 Task: In the  document Cybersecurityplan.odt Change the allignment of footer to  'Right' Select the entire text and insert font style 'Impact' and font size: 18
Action: Mouse moved to (587, 279)
Screenshot: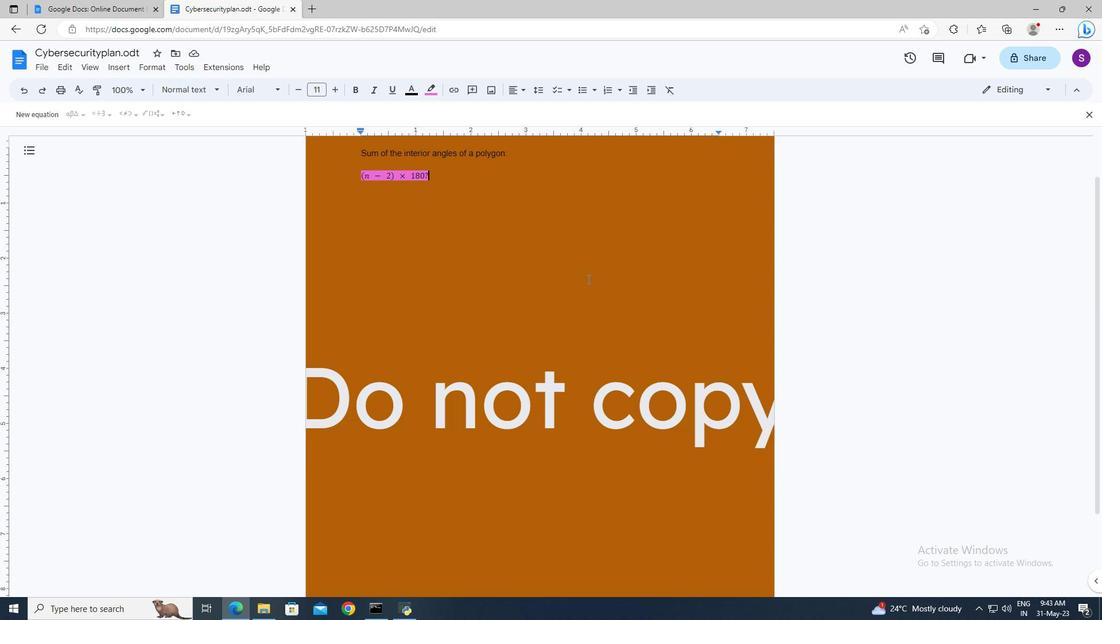 
Action: Mouse scrolled (587, 279) with delta (0, 0)
Screenshot: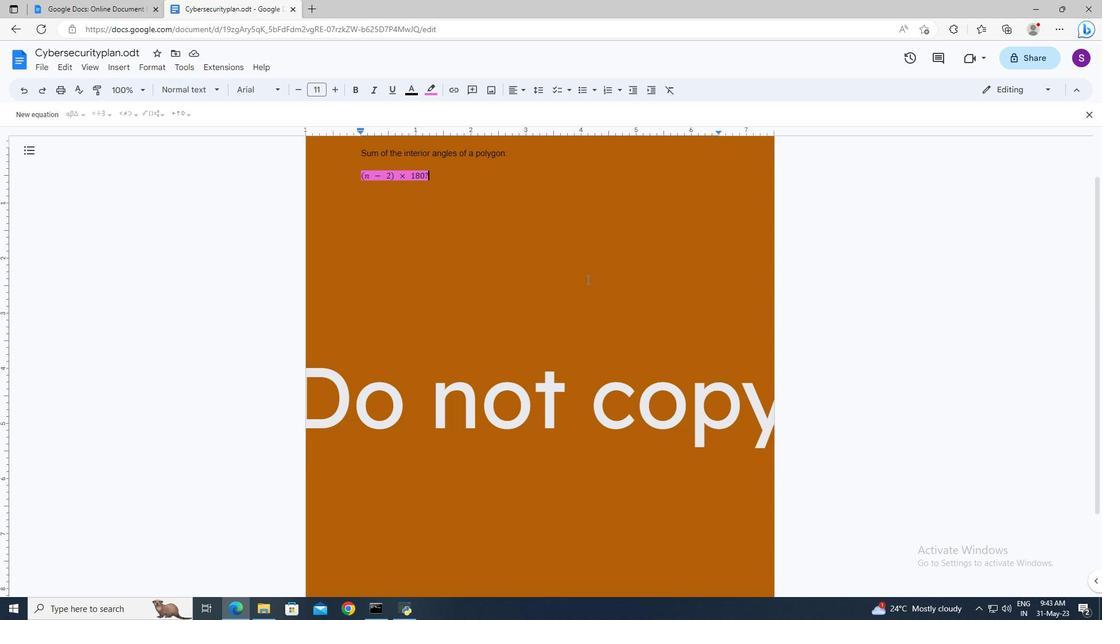 
Action: Mouse scrolled (587, 279) with delta (0, 0)
Screenshot: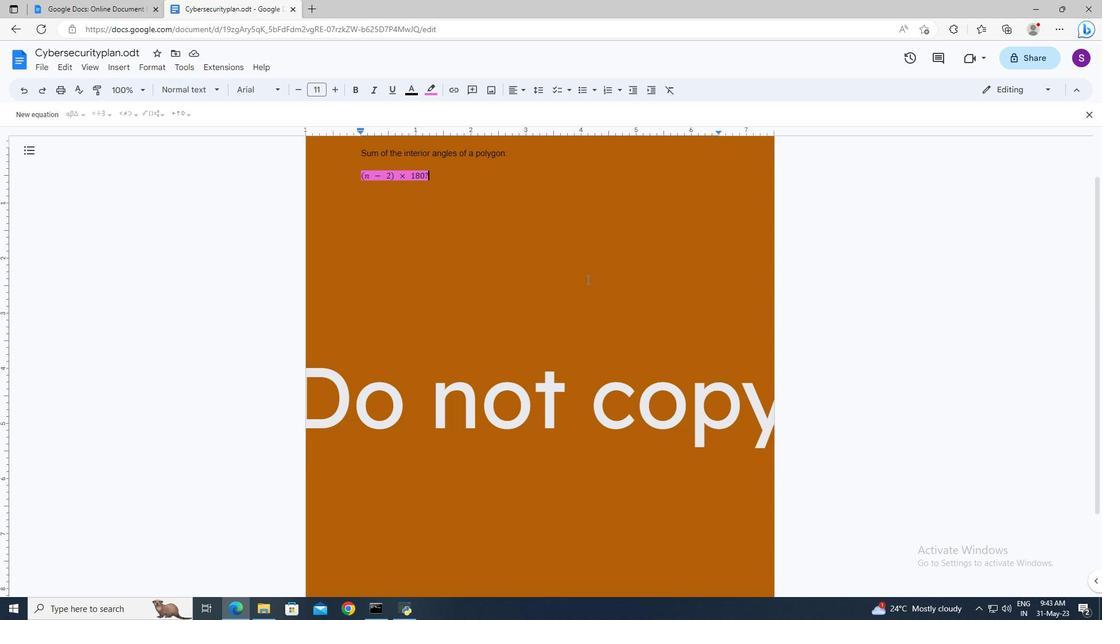 
Action: Mouse moved to (587, 282)
Screenshot: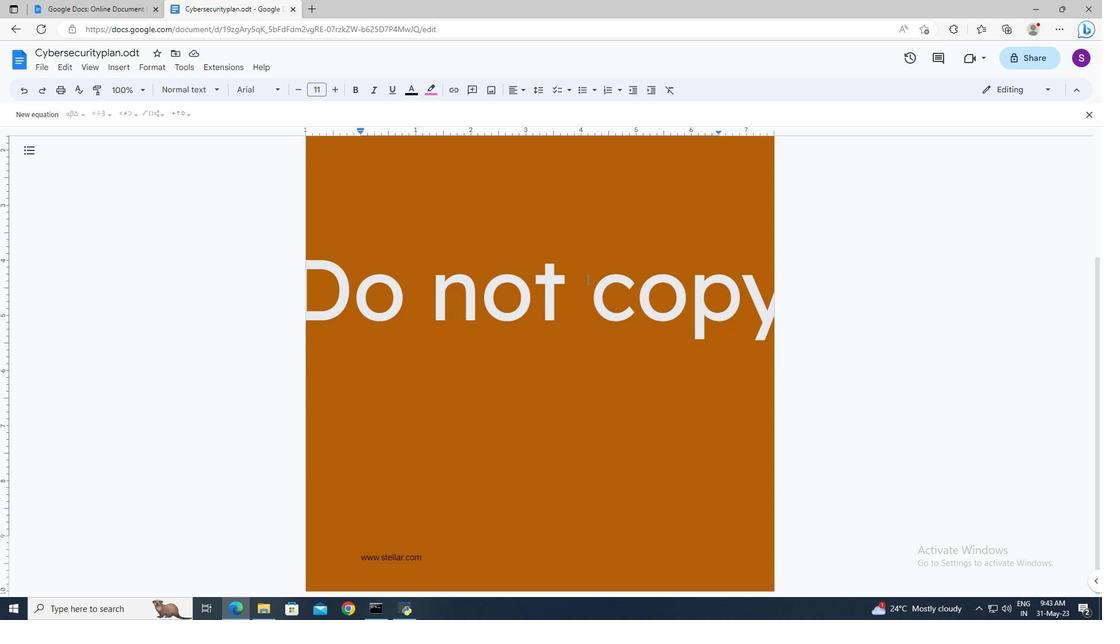 
Action: Mouse scrolled (587, 281) with delta (0, 0)
Screenshot: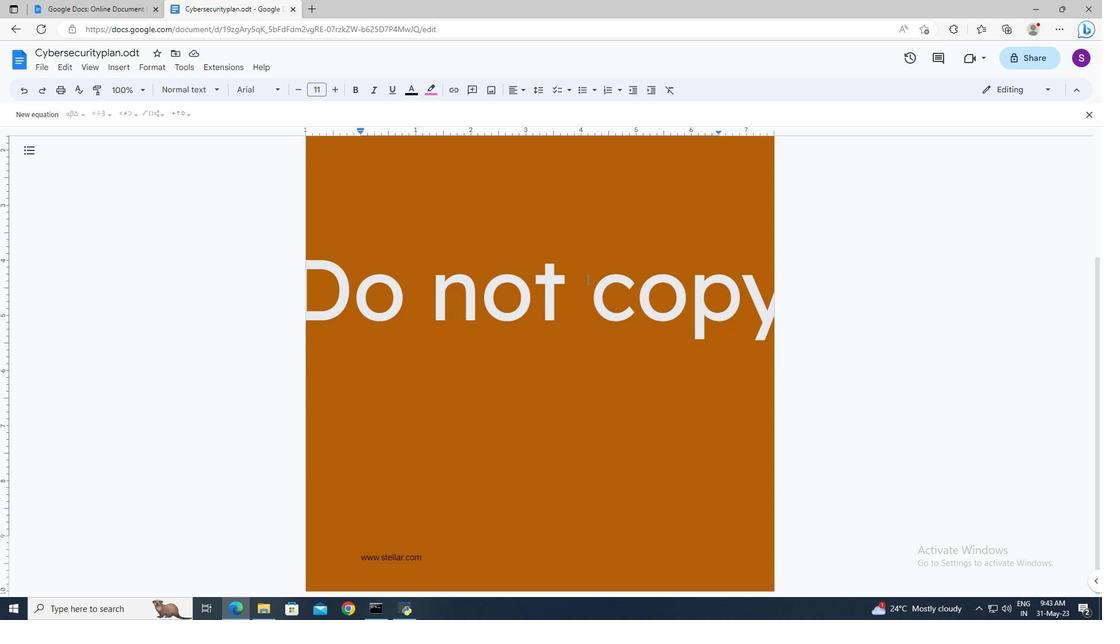 
Action: Mouse scrolled (587, 281) with delta (0, 0)
Screenshot: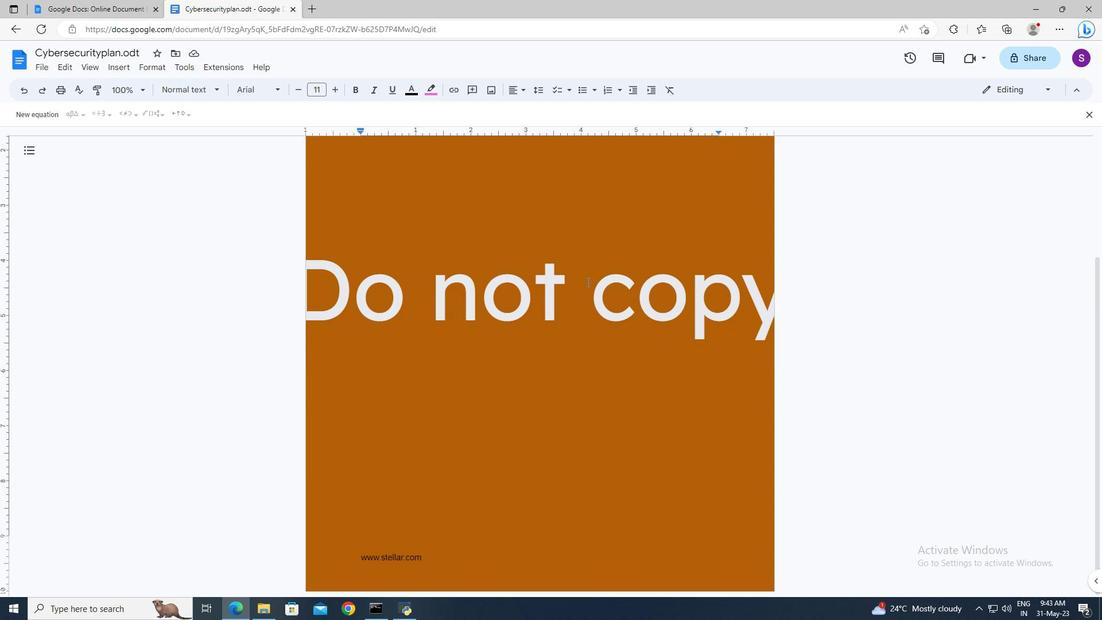 
Action: Mouse moved to (587, 283)
Screenshot: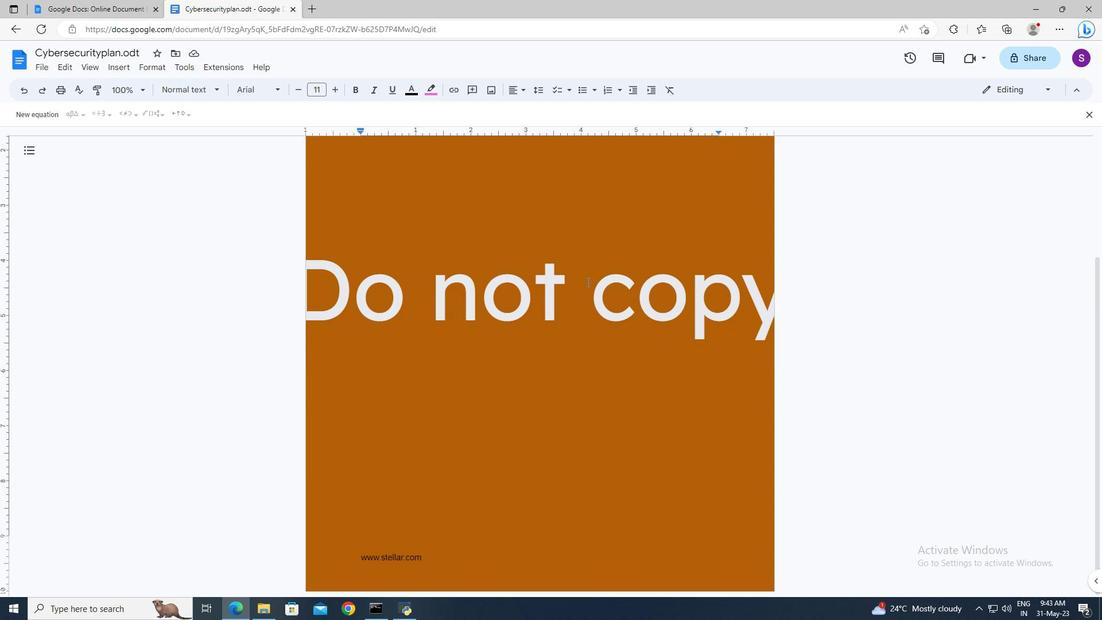 
Action: Mouse scrolled (587, 282) with delta (0, 0)
Screenshot: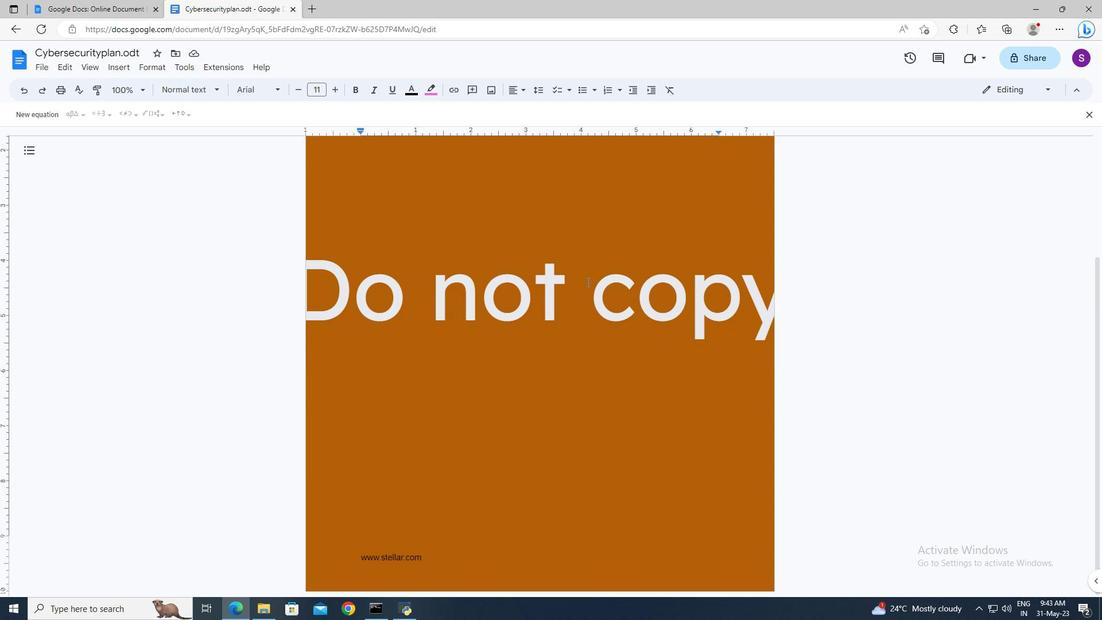 
Action: Mouse moved to (352, 556)
Screenshot: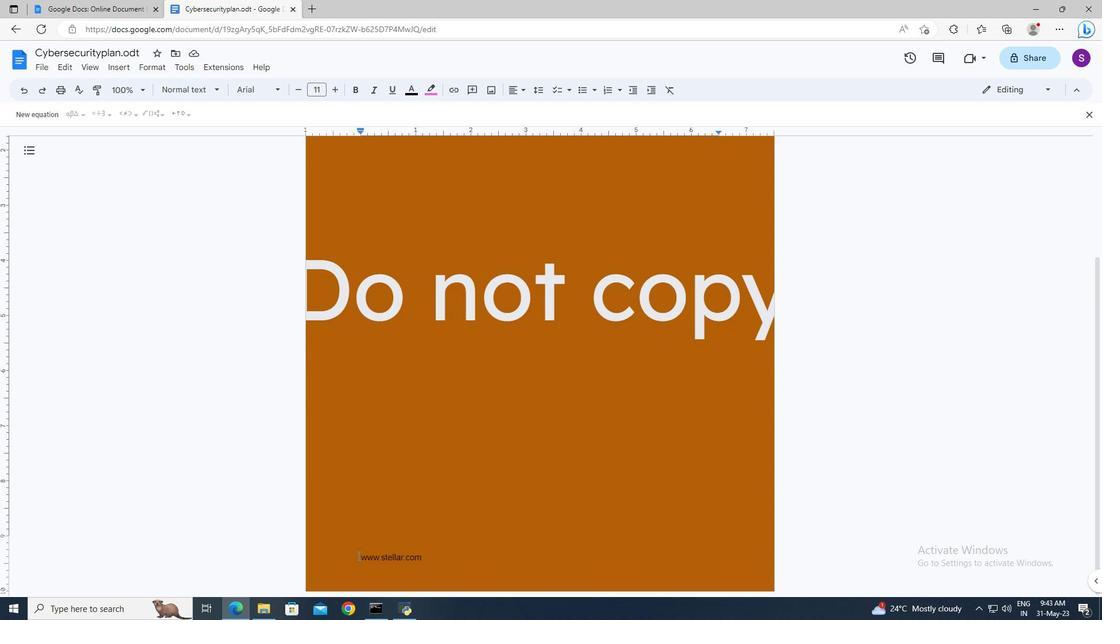 
Action: Mouse pressed left at (352, 556)
Screenshot: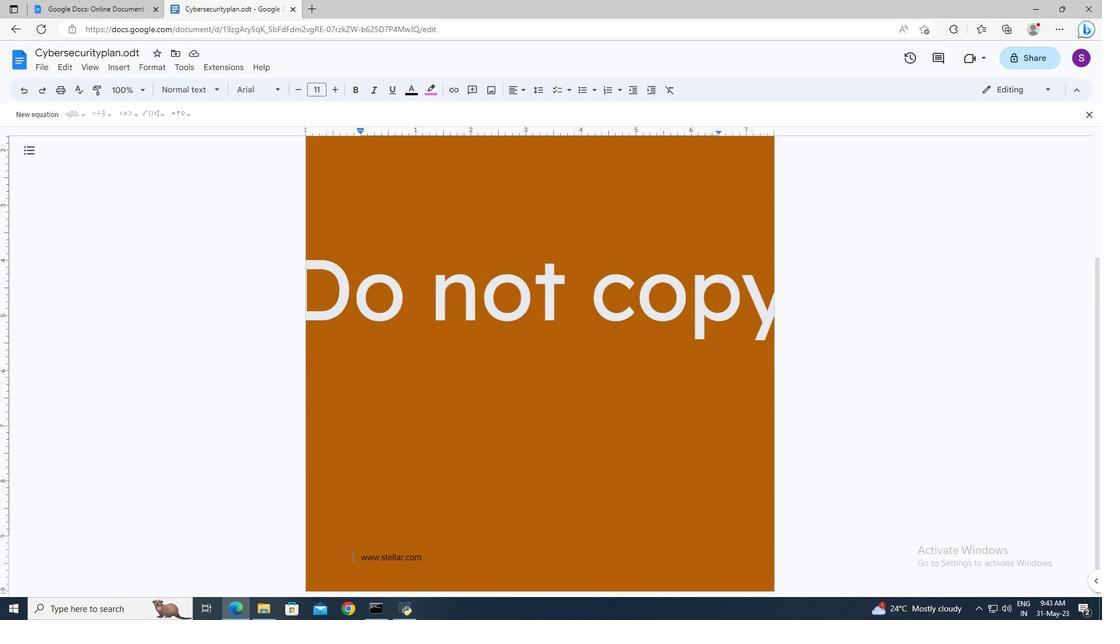 
Action: Mouse moved to (352, 556)
Screenshot: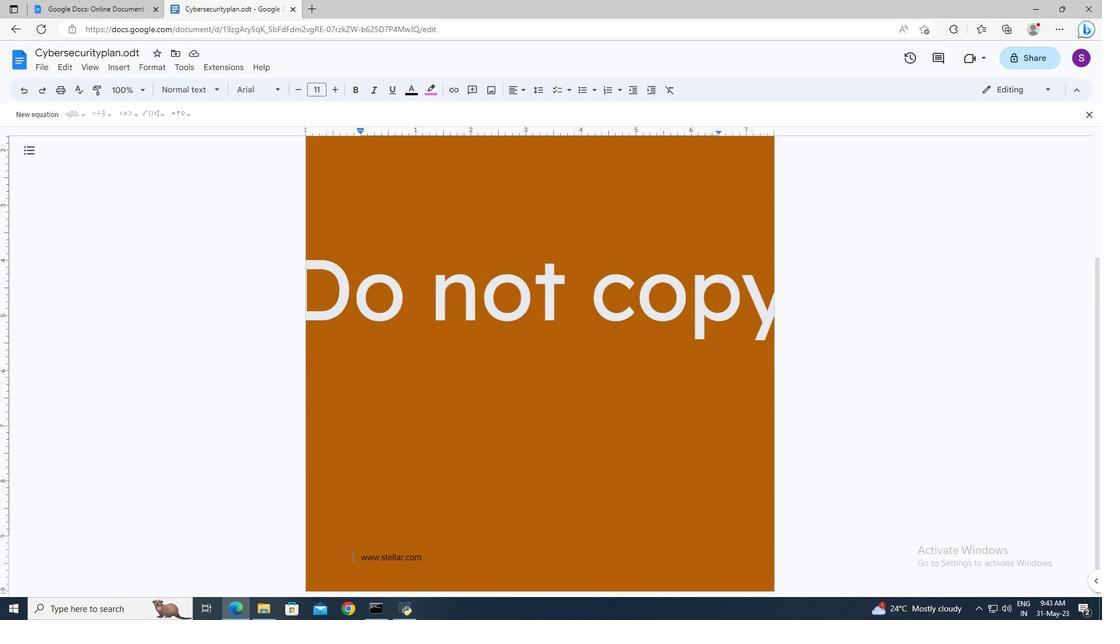 
Action: Mouse pressed left at (352, 556)
Screenshot: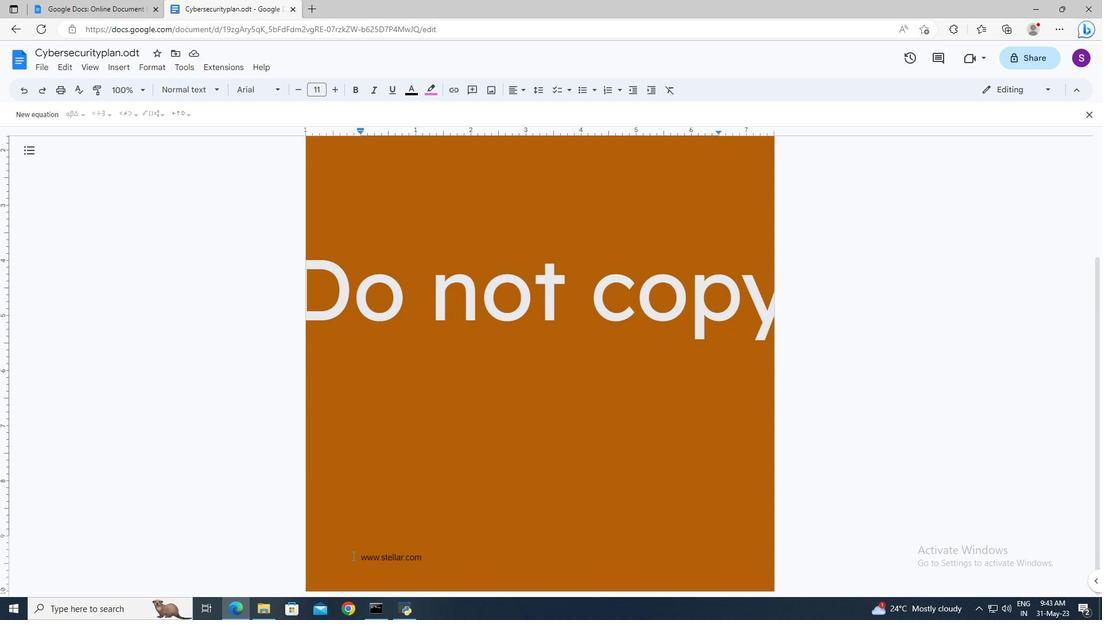 
Action: Mouse pressed left at (352, 556)
Screenshot: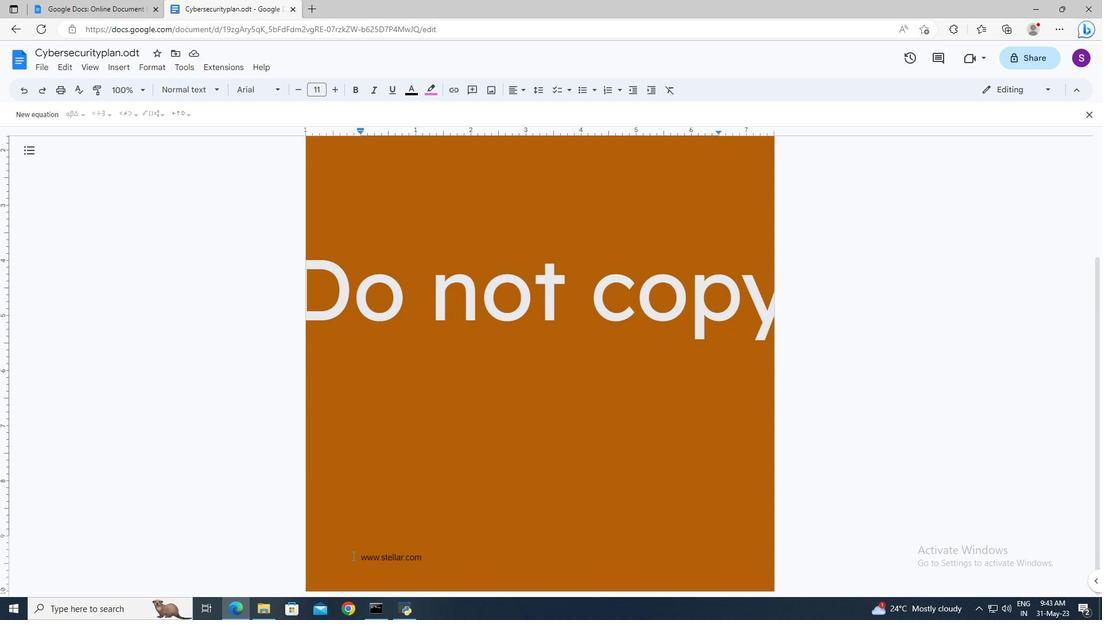 
Action: Key pressed <Key.shift><Key.right><Key.right><Key.right><Key.right><Key.right>
Screenshot: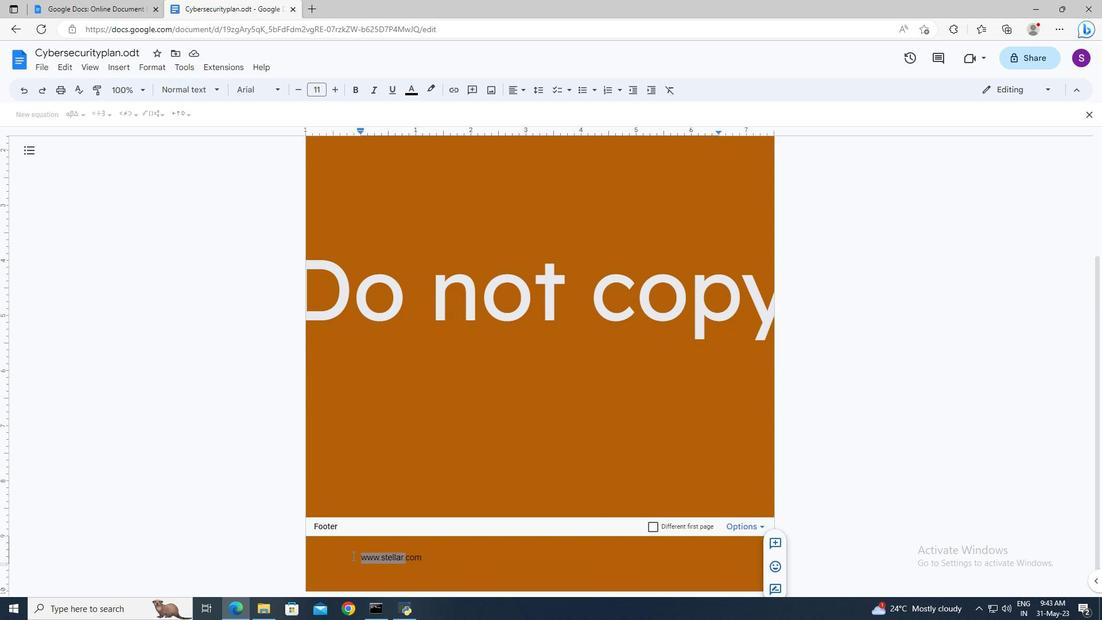 
Action: Mouse moved to (523, 93)
Screenshot: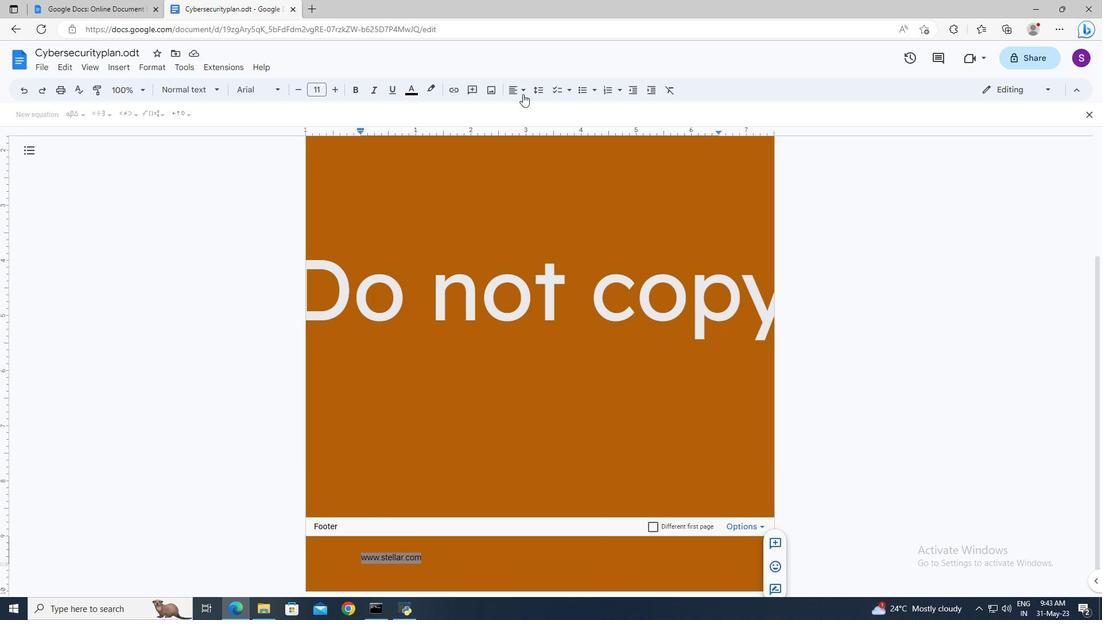 
Action: Mouse pressed left at (523, 93)
Screenshot: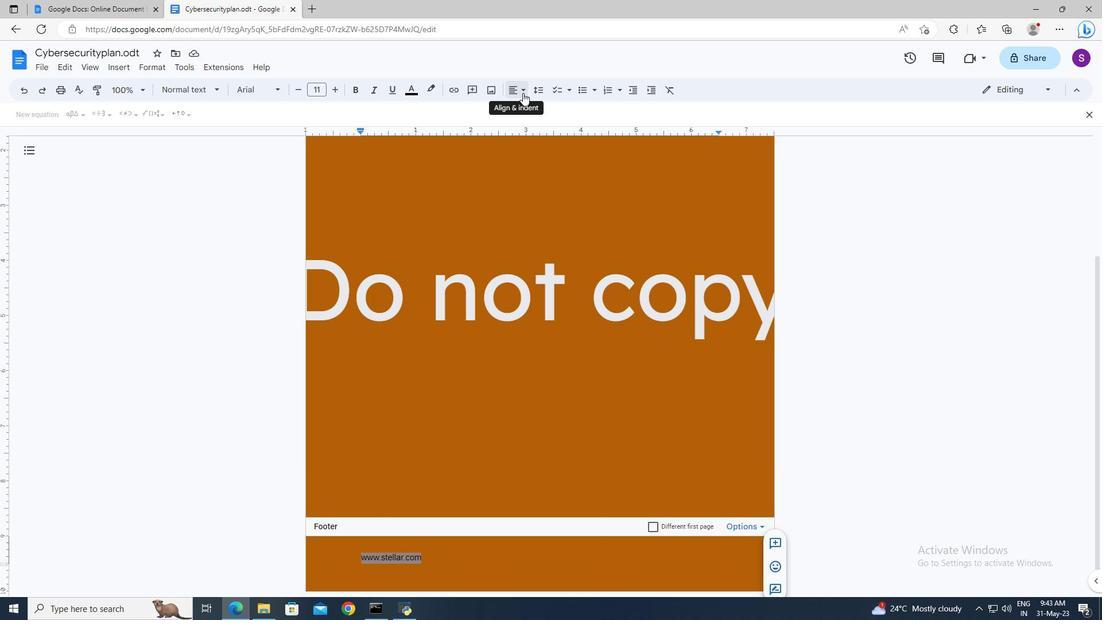 
Action: Mouse moved to (545, 107)
Screenshot: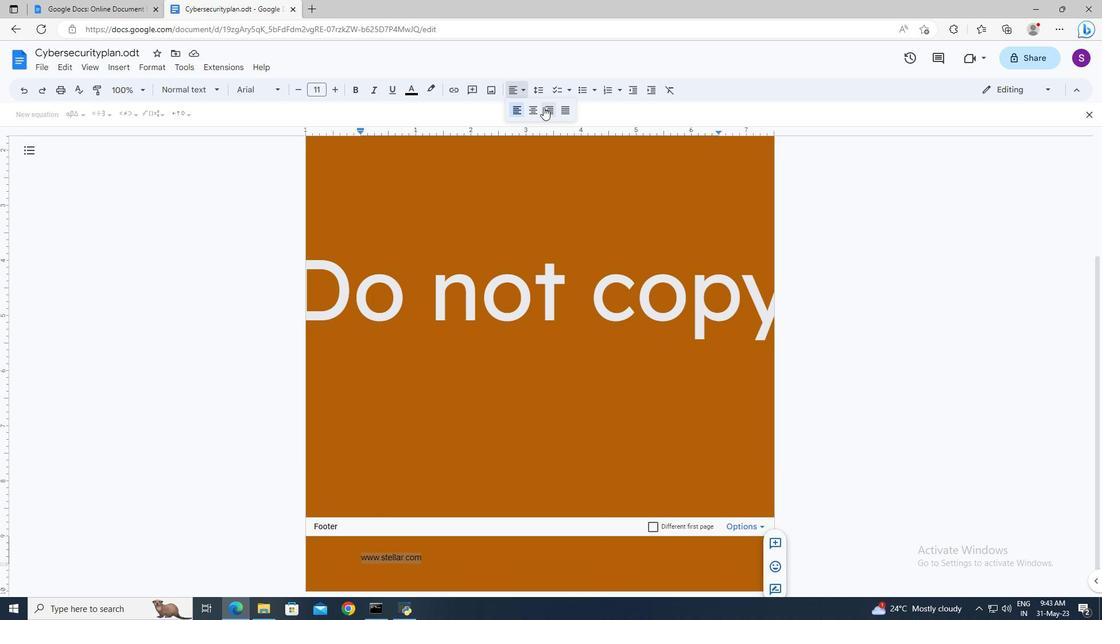 
Action: Mouse pressed left at (545, 107)
Screenshot: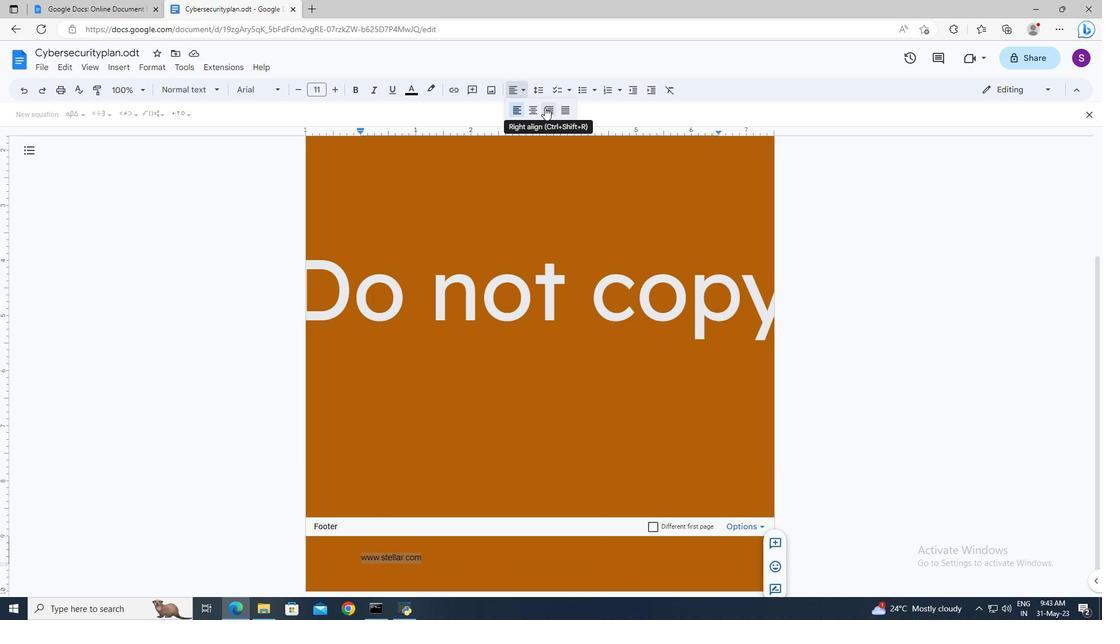
Action: Mouse moved to (550, 386)
Screenshot: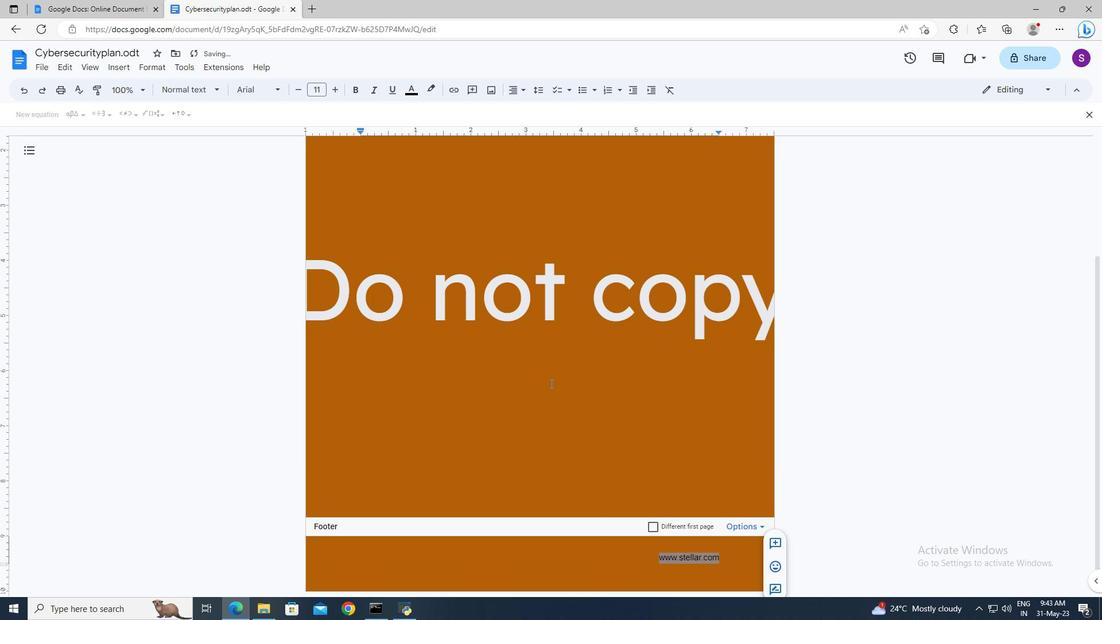 
Action: Mouse scrolled (550, 386) with delta (0, 0)
Screenshot: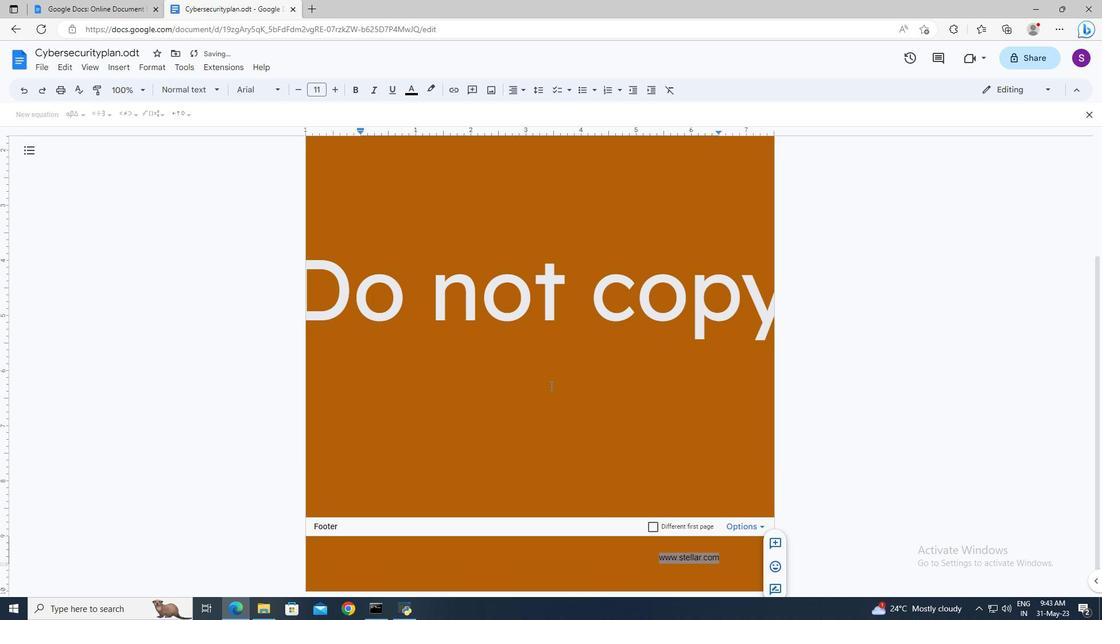 
Action: Mouse scrolled (550, 386) with delta (0, 0)
Screenshot: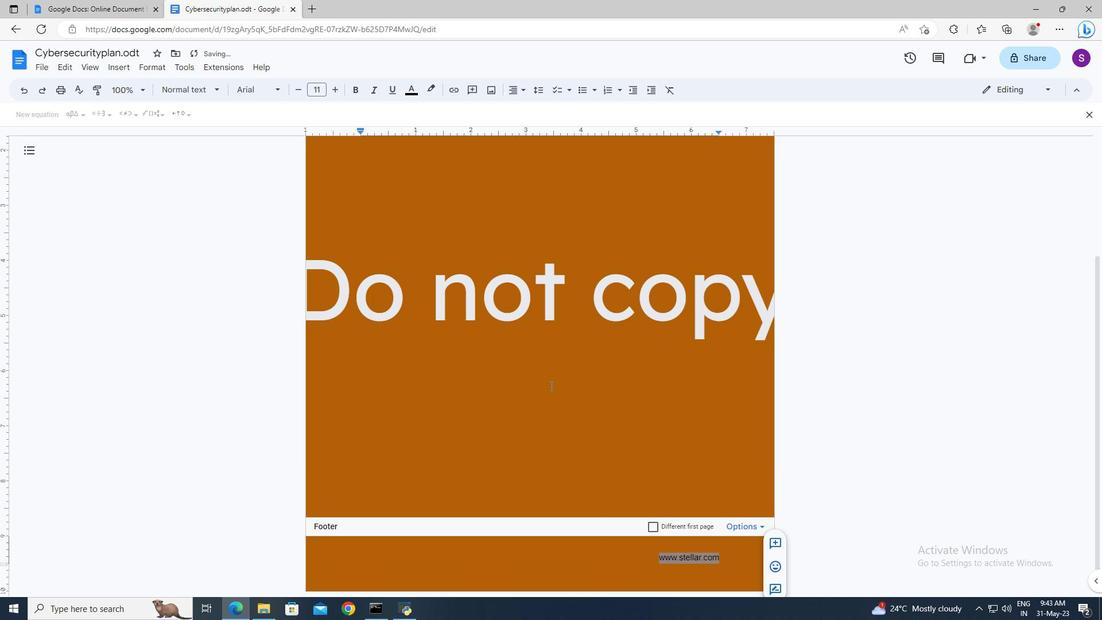 
Action: Mouse scrolled (550, 386) with delta (0, 0)
Screenshot: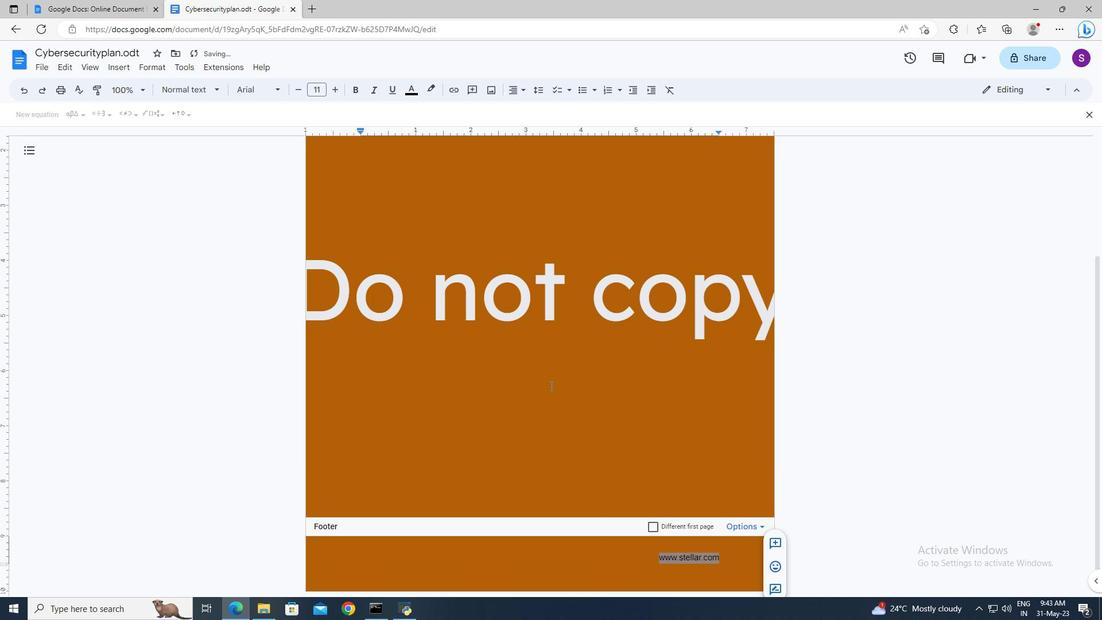 
Action: Mouse scrolled (550, 386) with delta (0, 0)
Screenshot: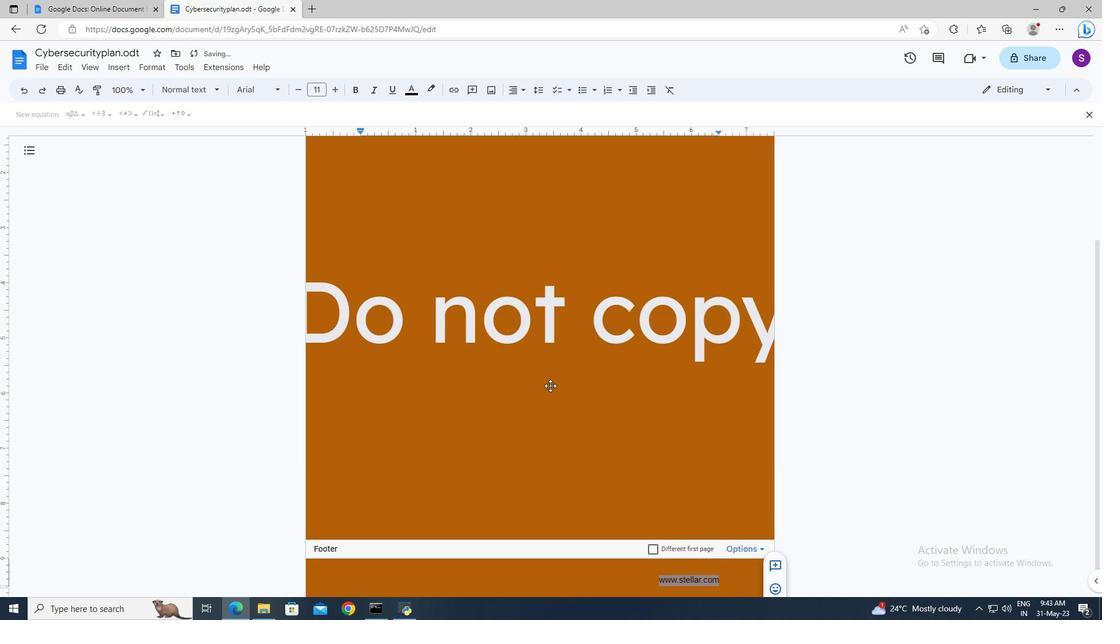 
Action: Mouse moved to (505, 237)
Screenshot: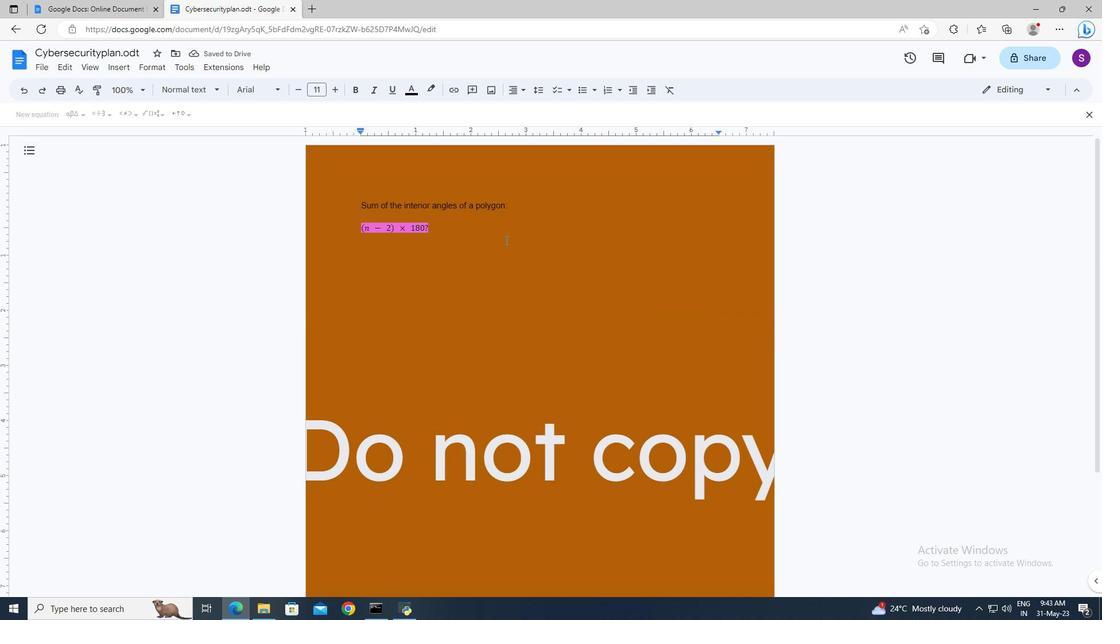 
Action: Mouse pressed left at (505, 237)
Screenshot: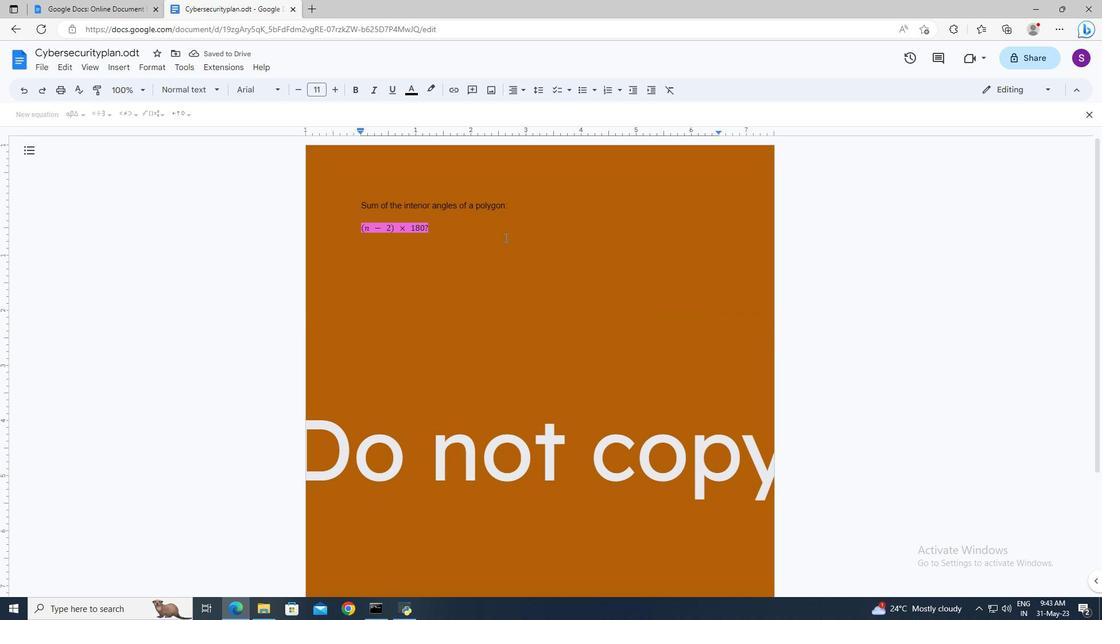 
Action: Key pressed ctrl+A
Screenshot: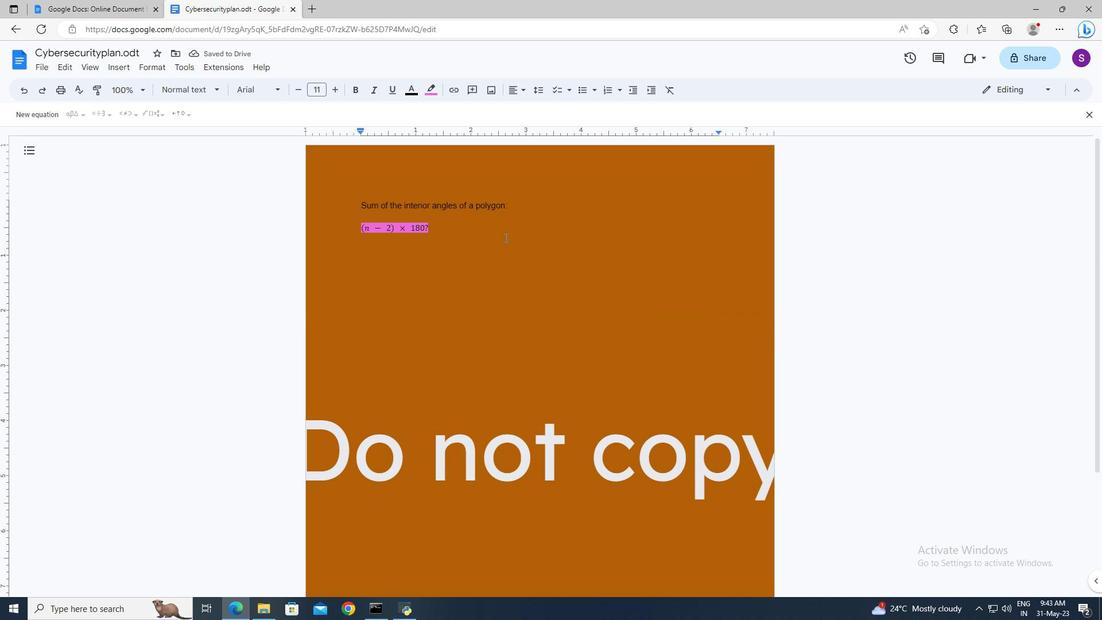 
Action: Mouse moved to (276, 94)
Screenshot: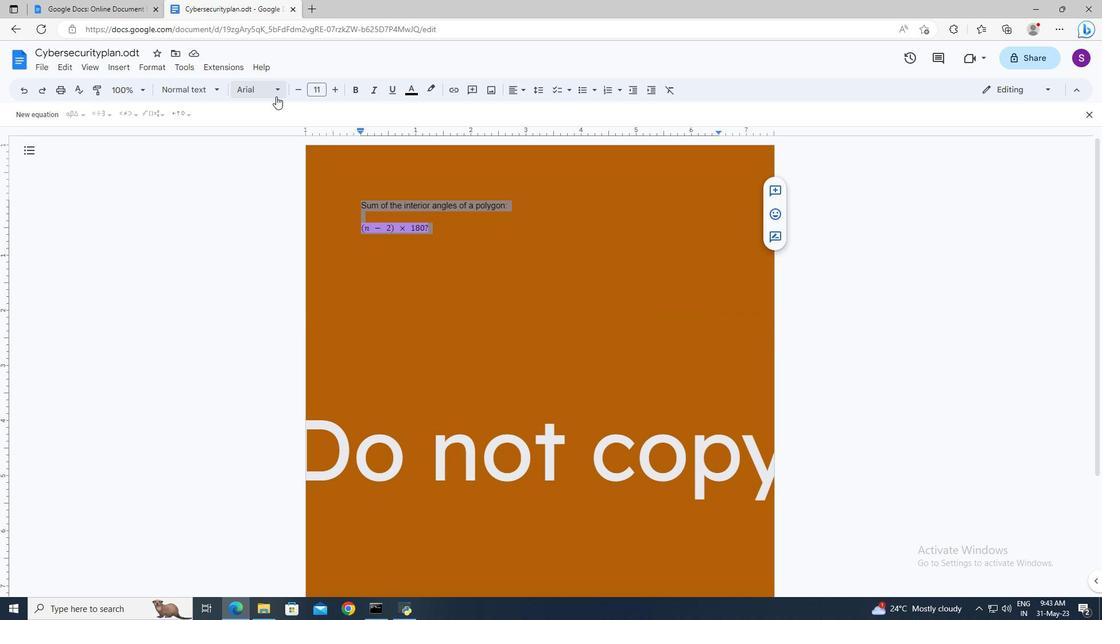 
Action: Mouse pressed left at (276, 94)
Screenshot: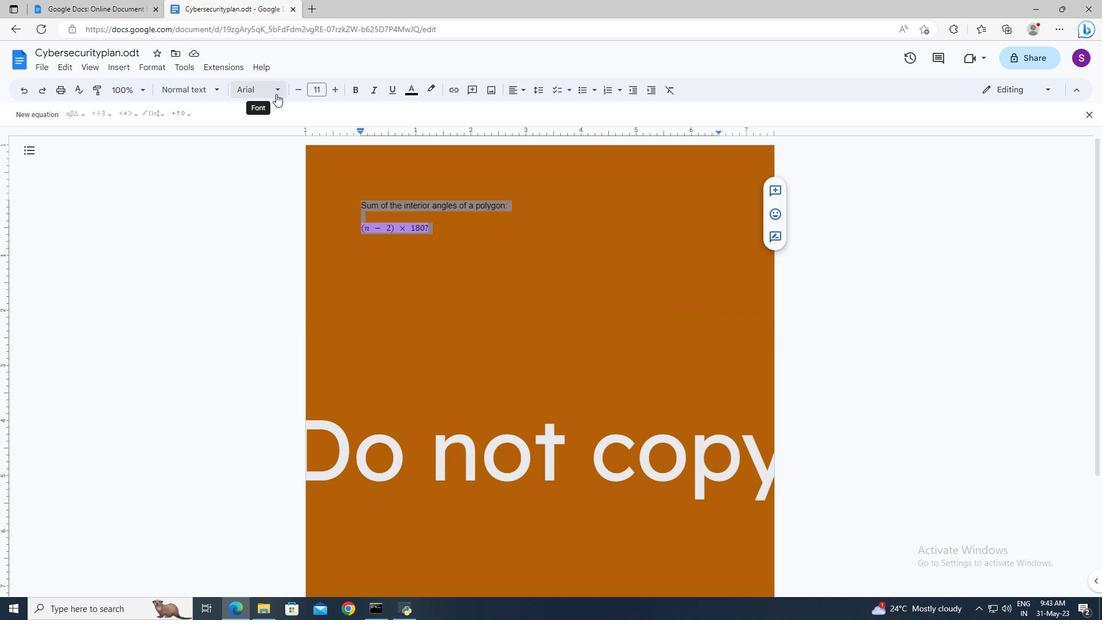 
Action: Mouse moved to (269, 436)
Screenshot: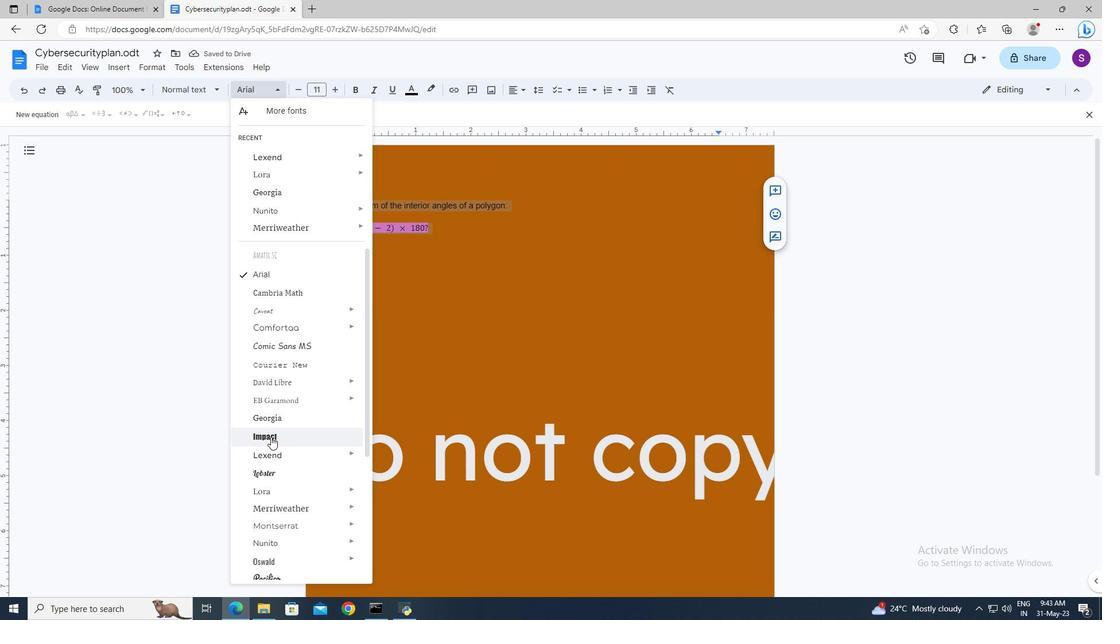 
Action: Mouse pressed left at (269, 436)
Screenshot: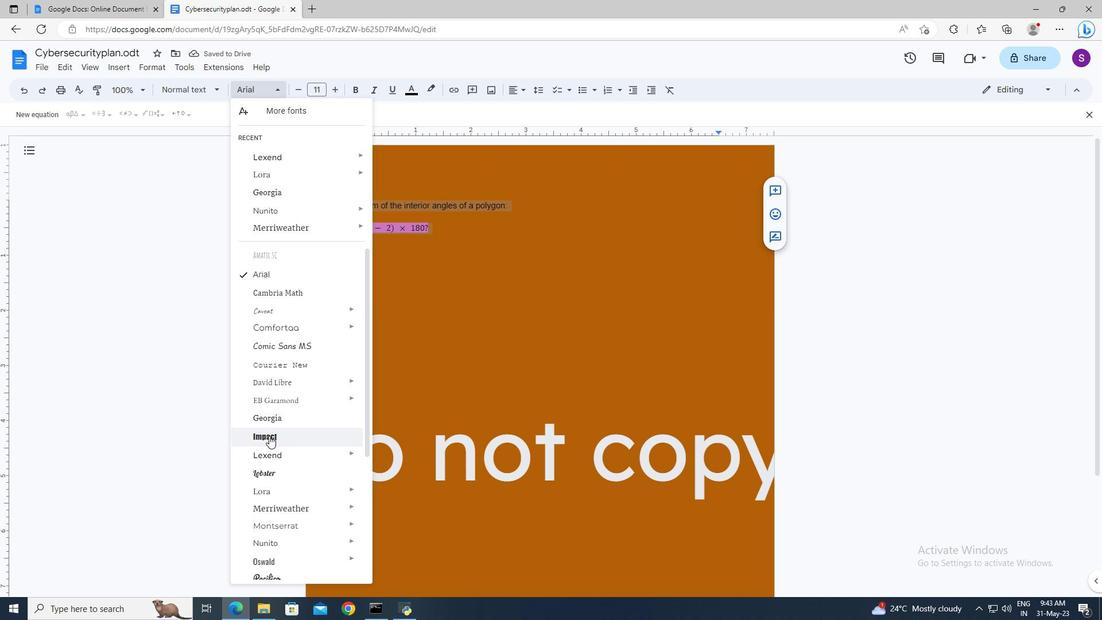 
Action: Mouse moved to (323, 89)
Screenshot: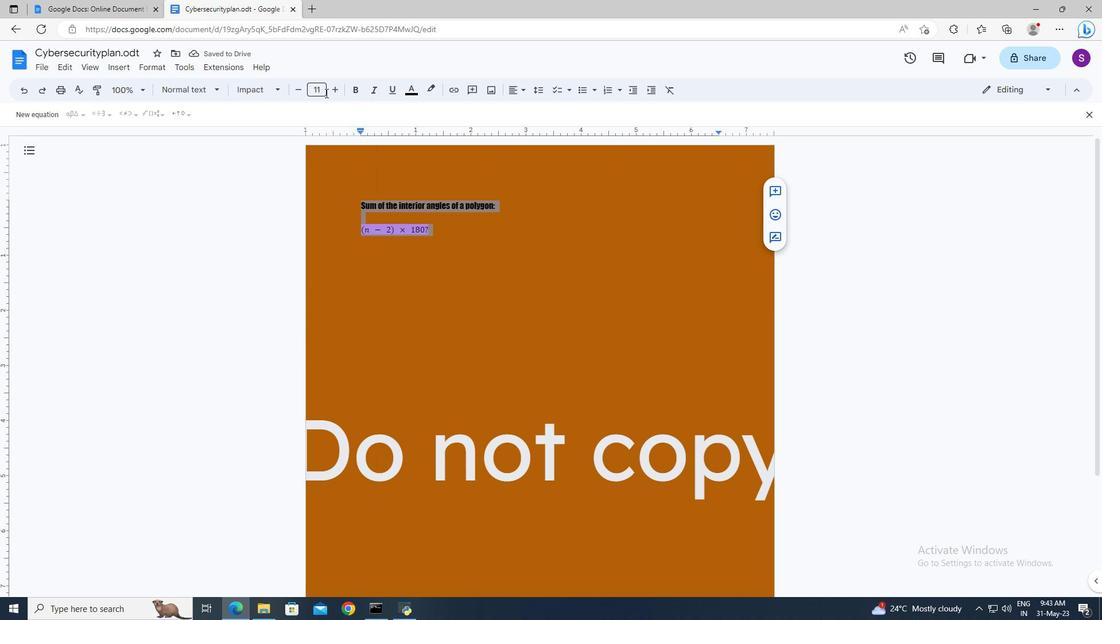 
Action: Mouse pressed left at (323, 89)
Screenshot: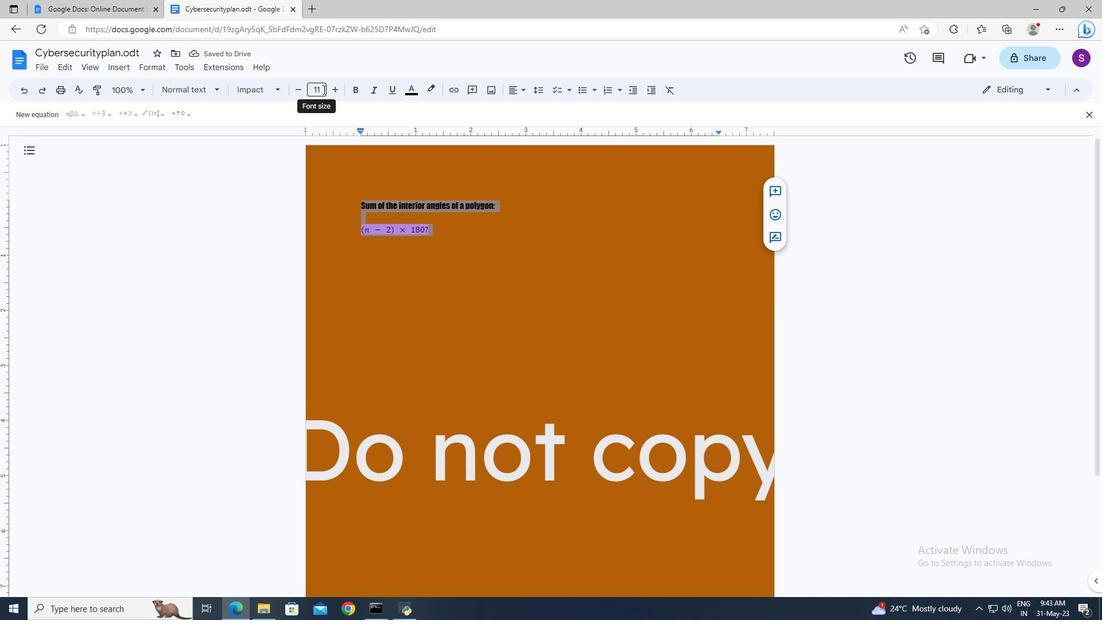 
Action: Key pressed 18<Key.enter>
Screenshot: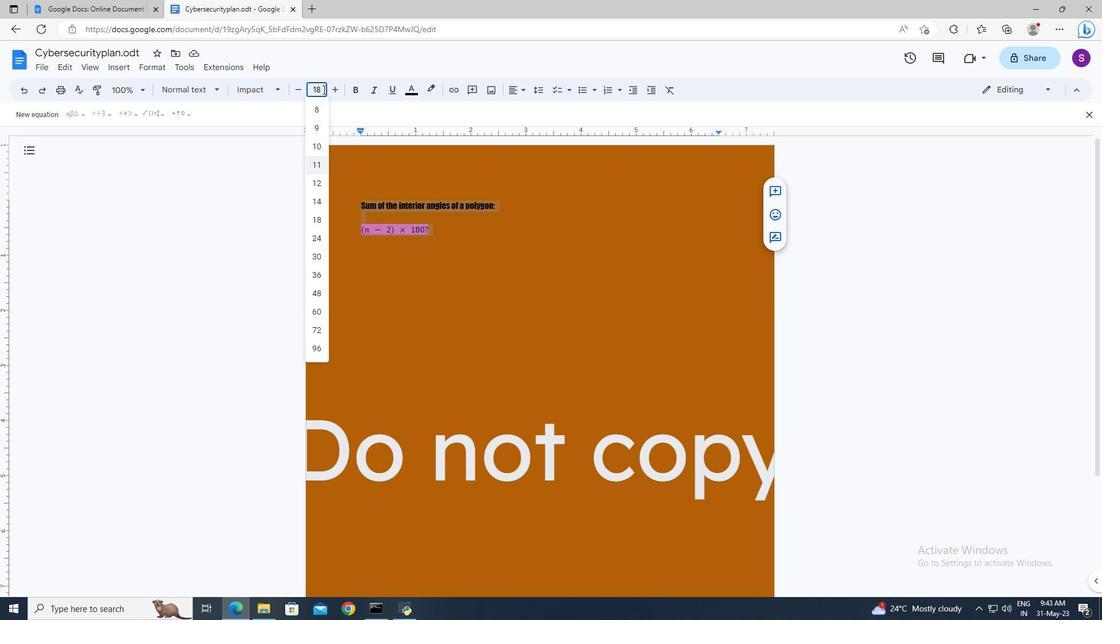
Action: Mouse moved to (484, 248)
Screenshot: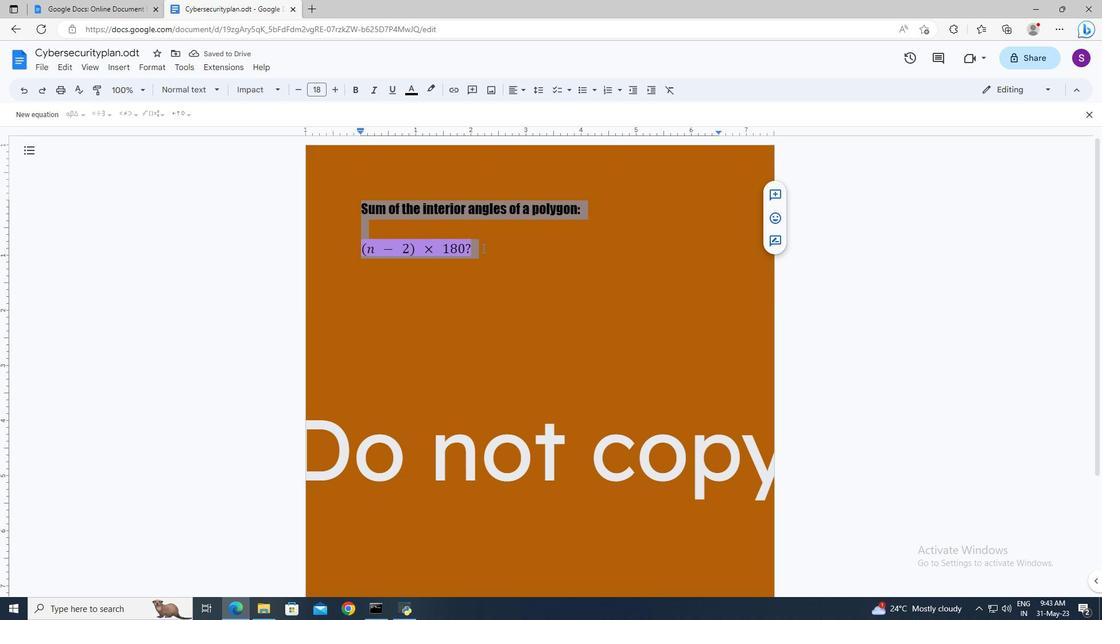 
Action: Mouse pressed left at (484, 248)
Screenshot: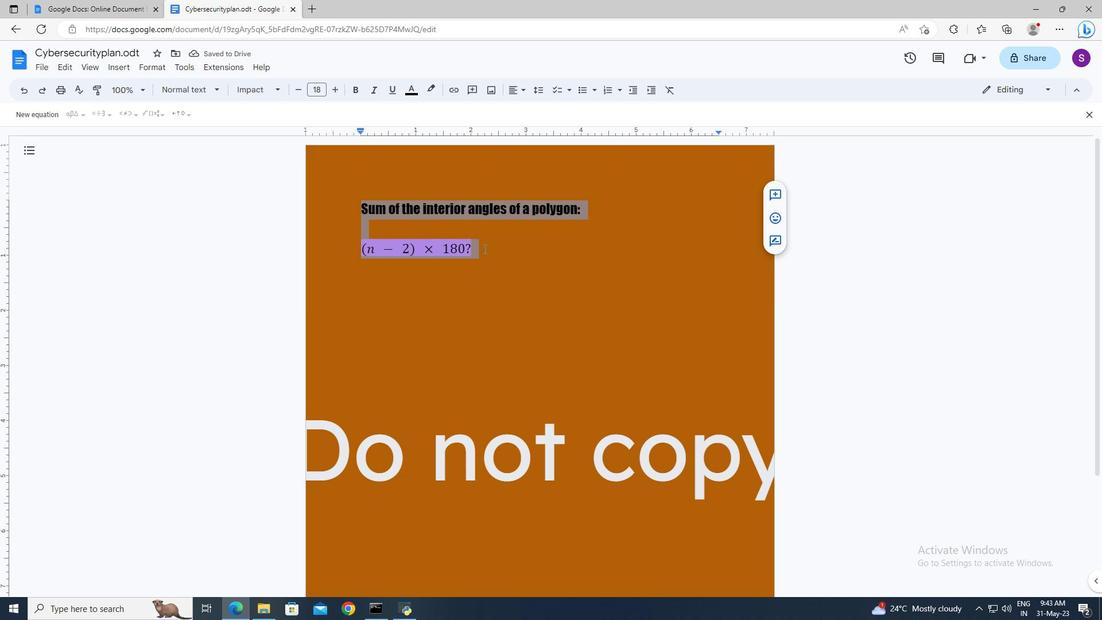 
Action: Mouse moved to (484, 249)
Screenshot: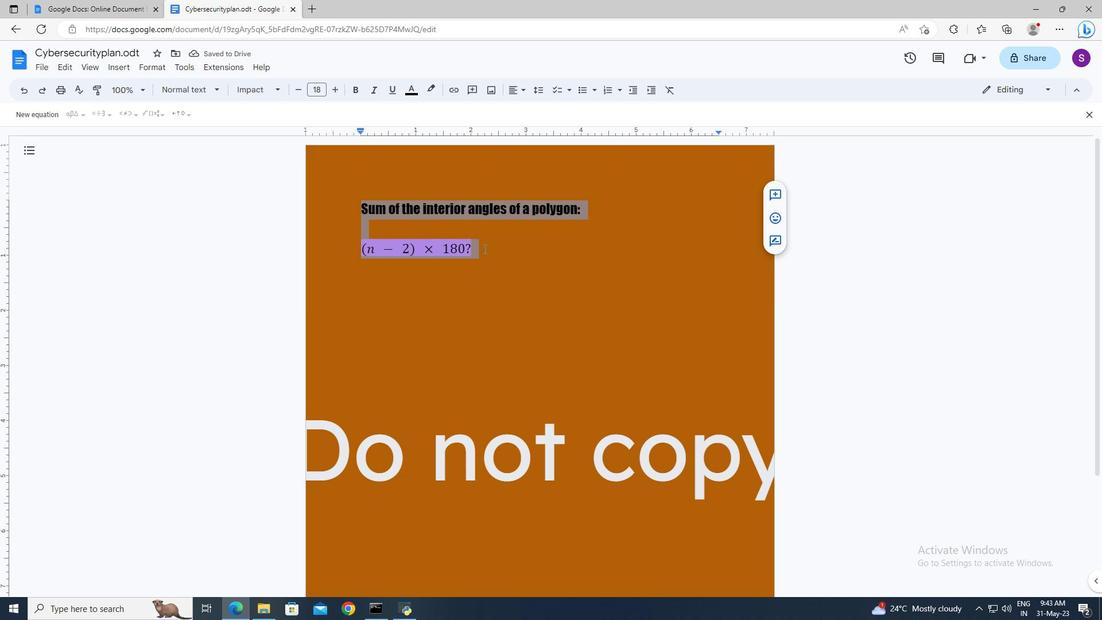 
